 Task: Write a Python program to calculate the volume of a sphere.
Action: Mouse moved to (75, 3)
Screenshot: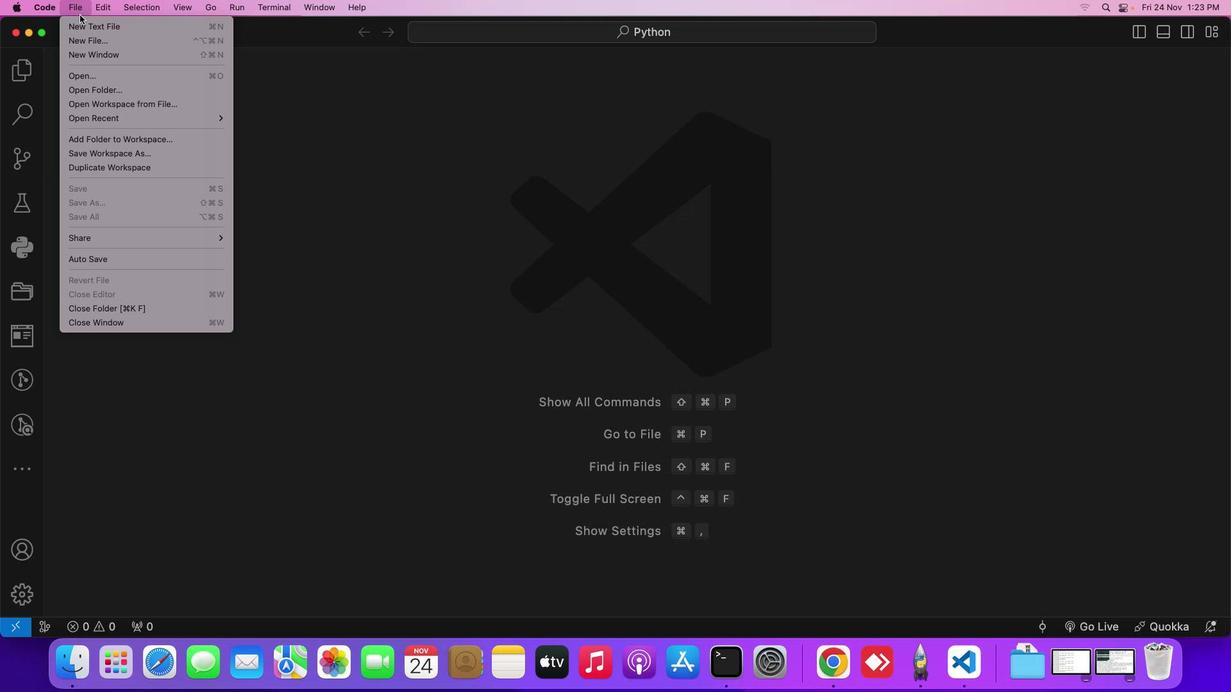 
Action: Mouse pressed left at (75, 3)
Screenshot: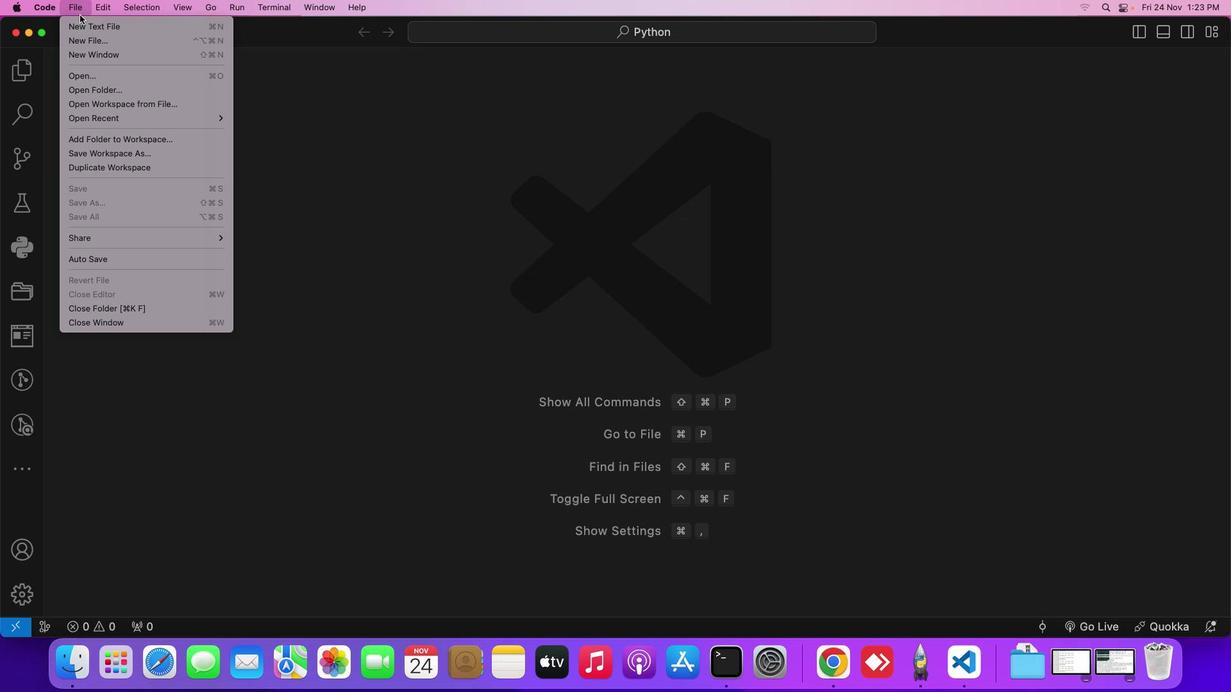 
Action: Mouse moved to (84, 21)
Screenshot: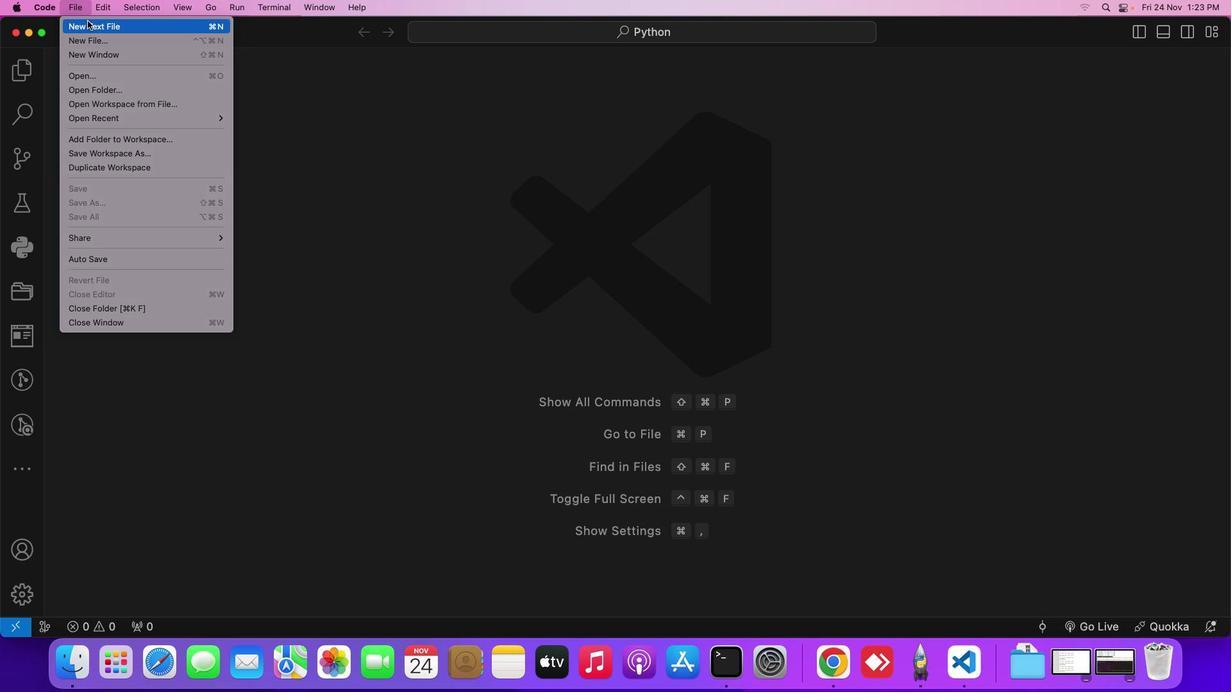
Action: Mouse pressed left at (84, 21)
Screenshot: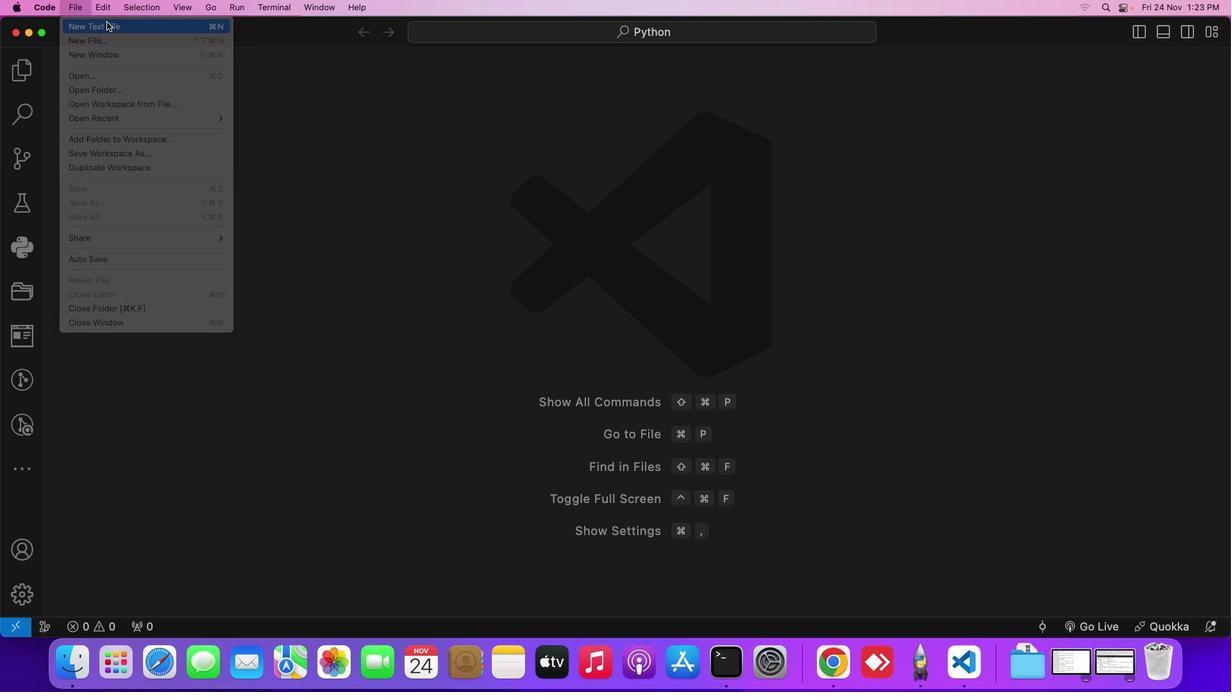 
Action: Mouse moved to (412, 143)
Screenshot: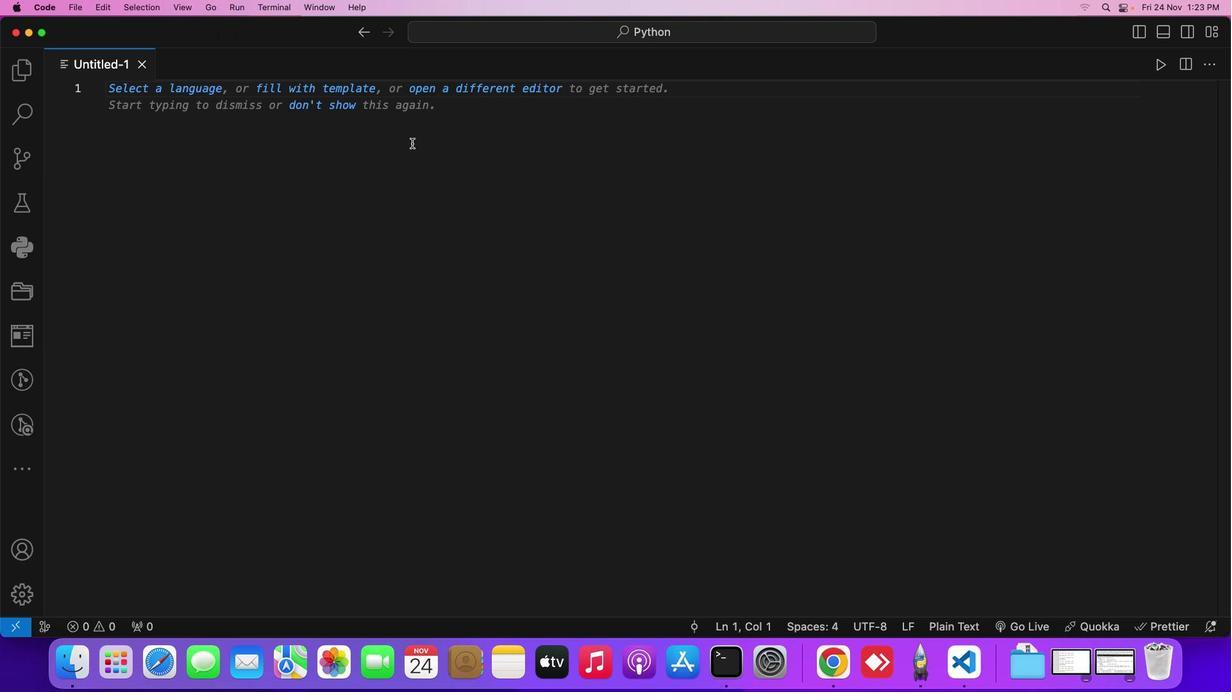 
Action: Key pressed Key.cmd's'
Screenshot: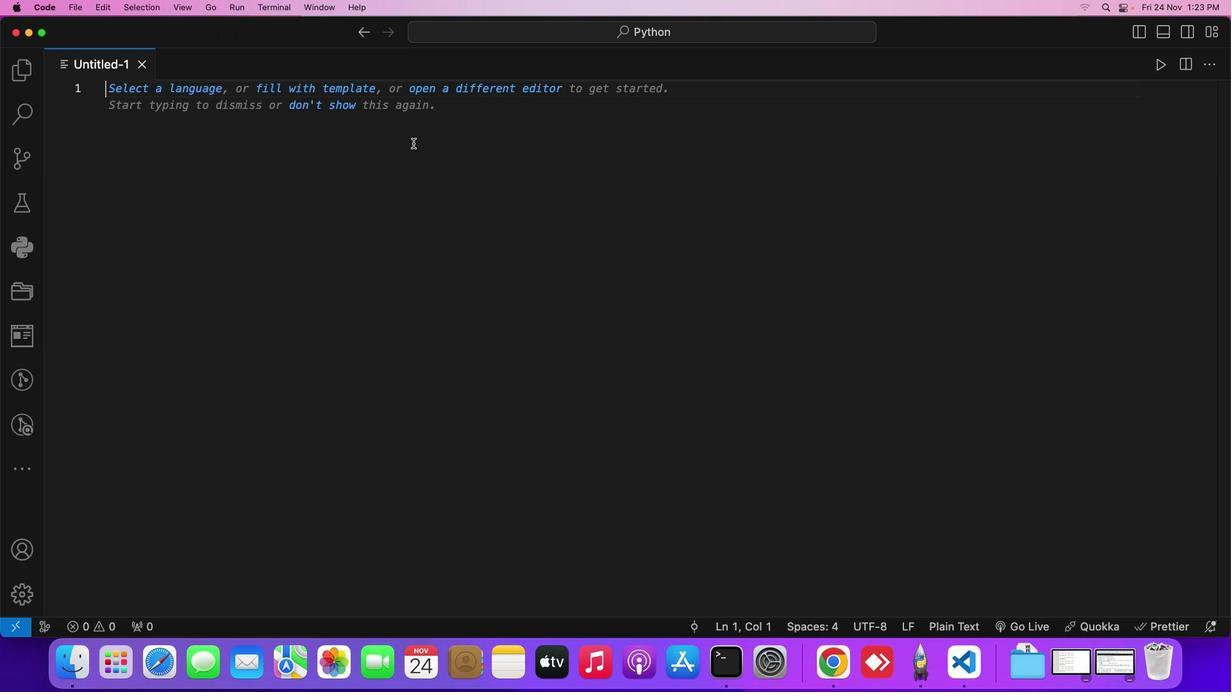 
Action: Mouse moved to (644, 264)
Screenshot: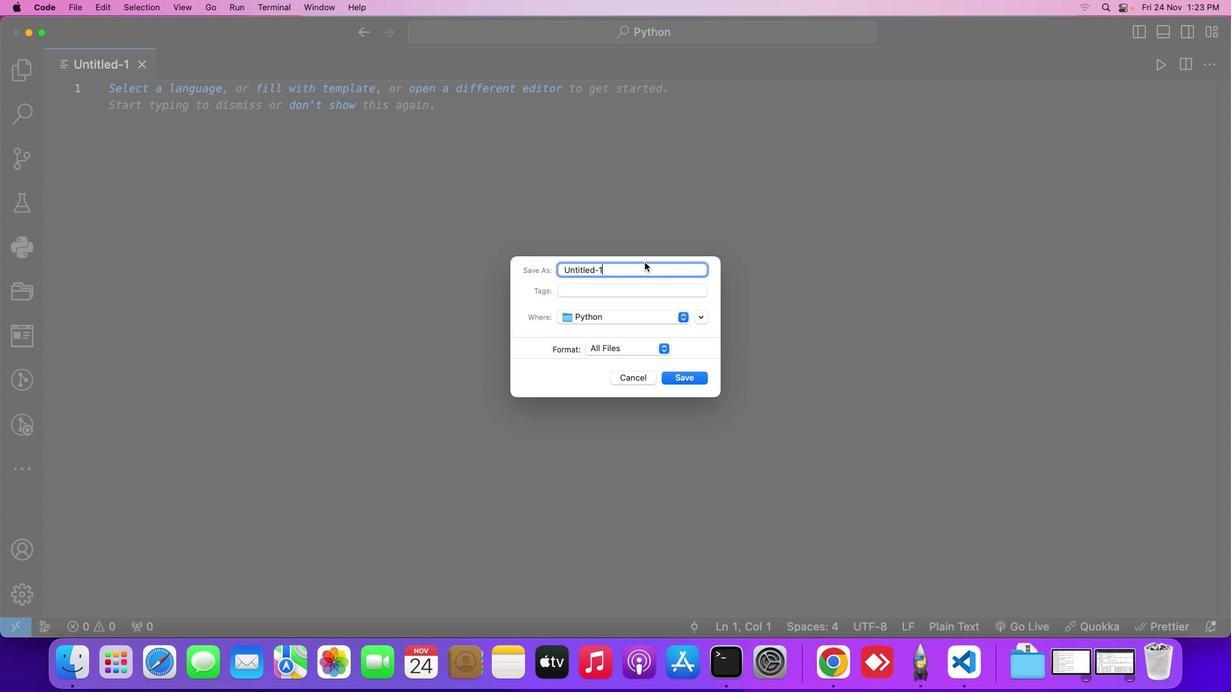 
Action: Mouse pressed left at (644, 264)
Screenshot: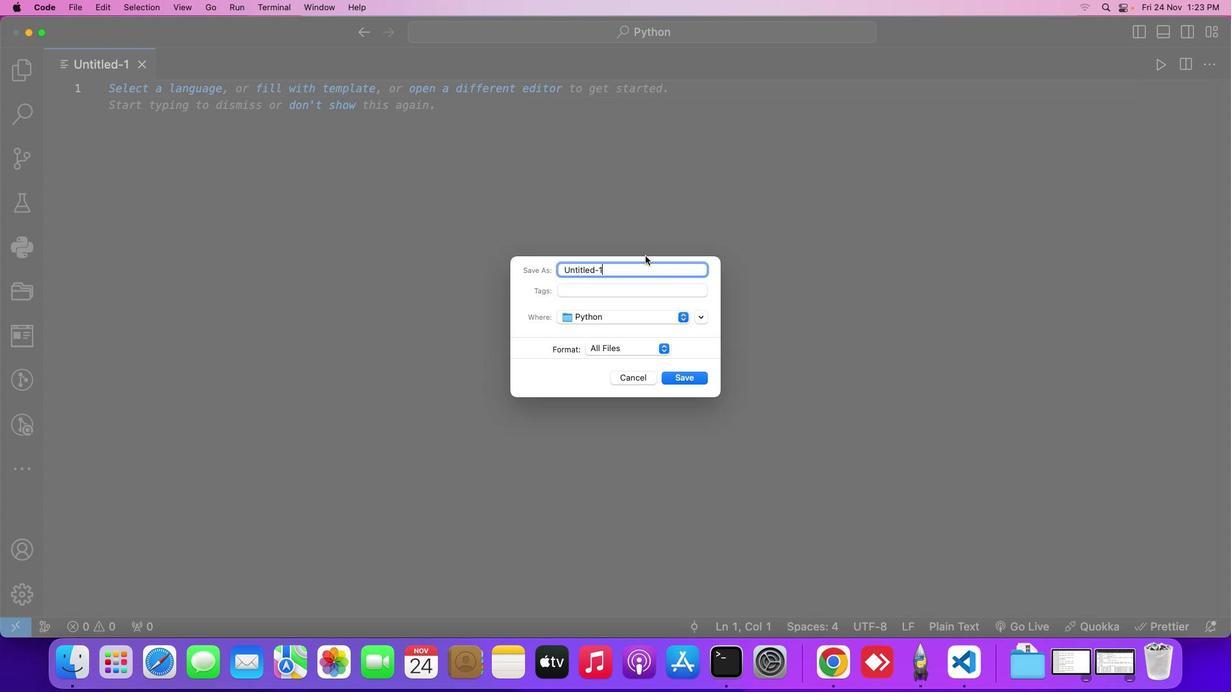 
Action: Mouse moved to (639, 203)
Screenshot: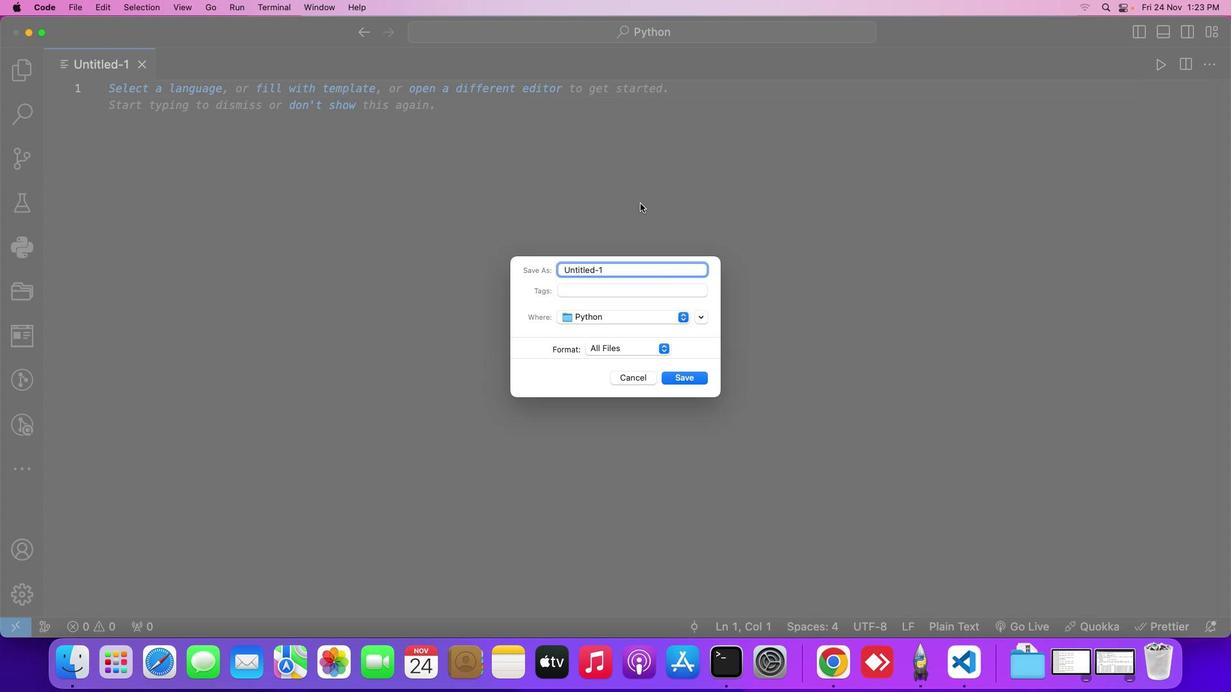 
Action: Key pressed Key.backspaceKey.backspaceKey.backspaceKey.backspaceKey.backspaceKey.backspaceKey.backspaceKey.backspaceKey.backspaceKey.backspaceKey.backspaceKey.shift_r'D''e''m''o'Key.shift_r'V''o''l''u''m''e''.''p''y'Key.enter'i''m''p''o''r''t'Key.space'm''a''i''n'Key.backspaceKey.backspace't''h'Key.enterKey.enterKey.enter'd''e''f'Key.space's''p''h''e''r''e'Key.shift_r'_''v''o''l''u''m''e'Key.shift_r'(''r''a''d''i''u''s'Key.rightKey.shift_r':'Key.enter'v''o''l''u''m''e'Key.space'='Key.spaceKey.shift_r'(''4''/''3'Key.rightKey.spaceKey.shift_r'*'Key.space'm''a''t''h''.''p''i'Key.spaceKey.shift_r'*'Key.space'r''a''d''i''u''s'Key.shift_r'*''*''3'Key.enter'r''e''t''u''r''n'Key.space'v''o''l''u''m''e'Key.backspace'e'Key.enterKey.enterKey.enterKey.shift_r'#'Key.spaceKey.shift_r'G''e''t'Key.space'u''s''e''r'Key.space'i''n''p''u''t'Key.space'f''o''r'Key.space't''h''e'Key.space'r''a''d''i''u''s'Key.enter'r''a''d''i''u''s'Key.space'='Key.space'f''l''o''a''t'Key.shift_r'(''i''n''p''u''t'Key.shift_r'('Key.shift_r'"'Key.shift_r'E''n''t''e''r'Key.space't''h''e'Key.space'r''a''s'Key.backspace'd''i''u''s'Key.space'o''f'Key.space't''h''e'Key.space's''p''h''e''r''e'Key.shift_r':'Key.spaceKey.rightKey.rightKey.rightKey.enterKey.enterKey.shift_r'#'Key.spaceKey.shift_r'C''a''l''c''u''l''a''t''e'Key.space'a''n''d'Key.space'd''i''s''p''l''a''y'Key.space't''h''e'Key.space'v''o''l''u''m''e'Key.enter'v''o''l''u''m''e'Key.space'='Key.space's''p''h'Key.enterKey.shift_r'(''r''a''d''i''u''s'Key.rightKey.enter'p''r''i''n''t'Key.shift_r'(''f'Key.shift_r'"''T''h''e'Key.space'v''o''l''u''m''e'Key.space'o''f'Key.space't''h''e'Key.space's''p''h''e''r''e'Key.space'1''2'Key.backspaceKey.backspace'i''s'Key.shift_r':'Key.spaceKey.shift_r'{''v''o''l''u''m''e'Key.rightKey.rightKey.rightKey.enterKey.cmd's'
Screenshot: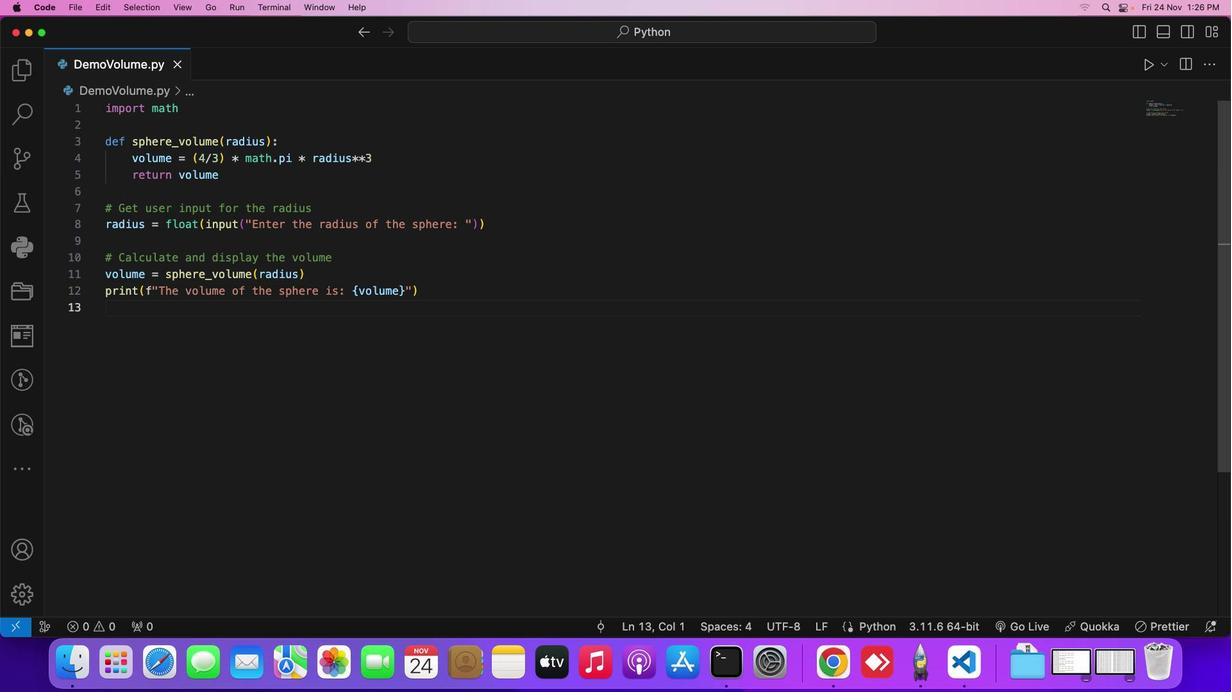 
Action: Mouse moved to (1154, 65)
Screenshot: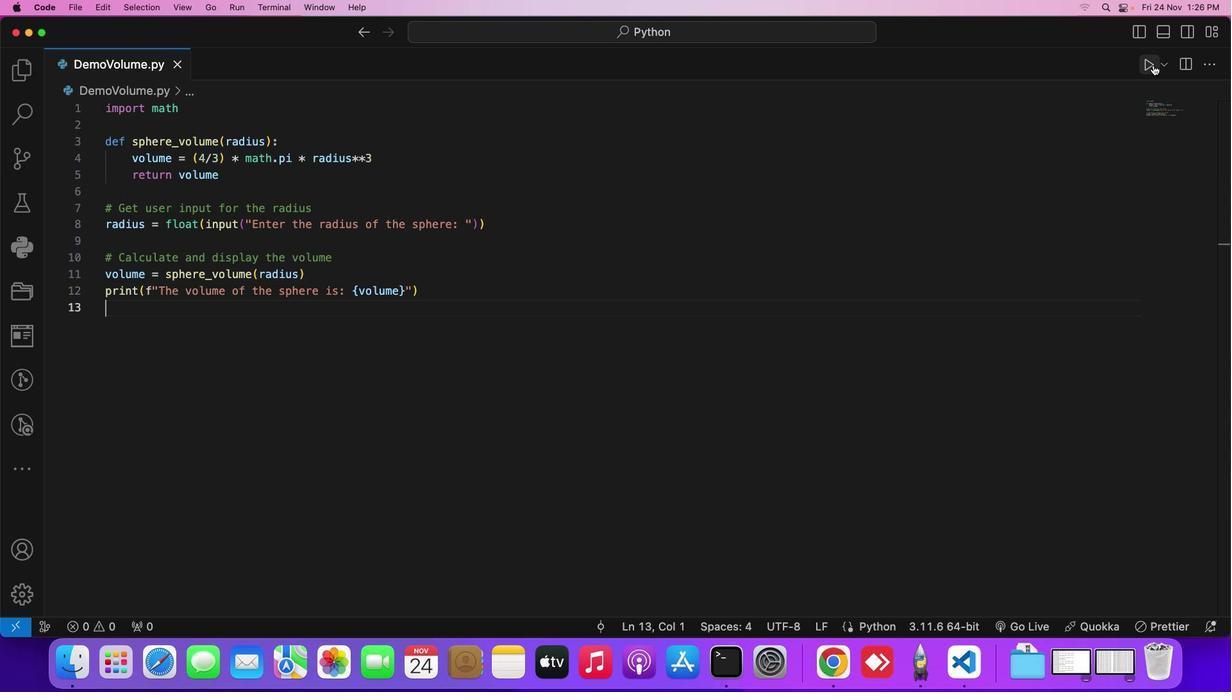 
Action: Mouse pressed left at (1154, 65)
Screenshot: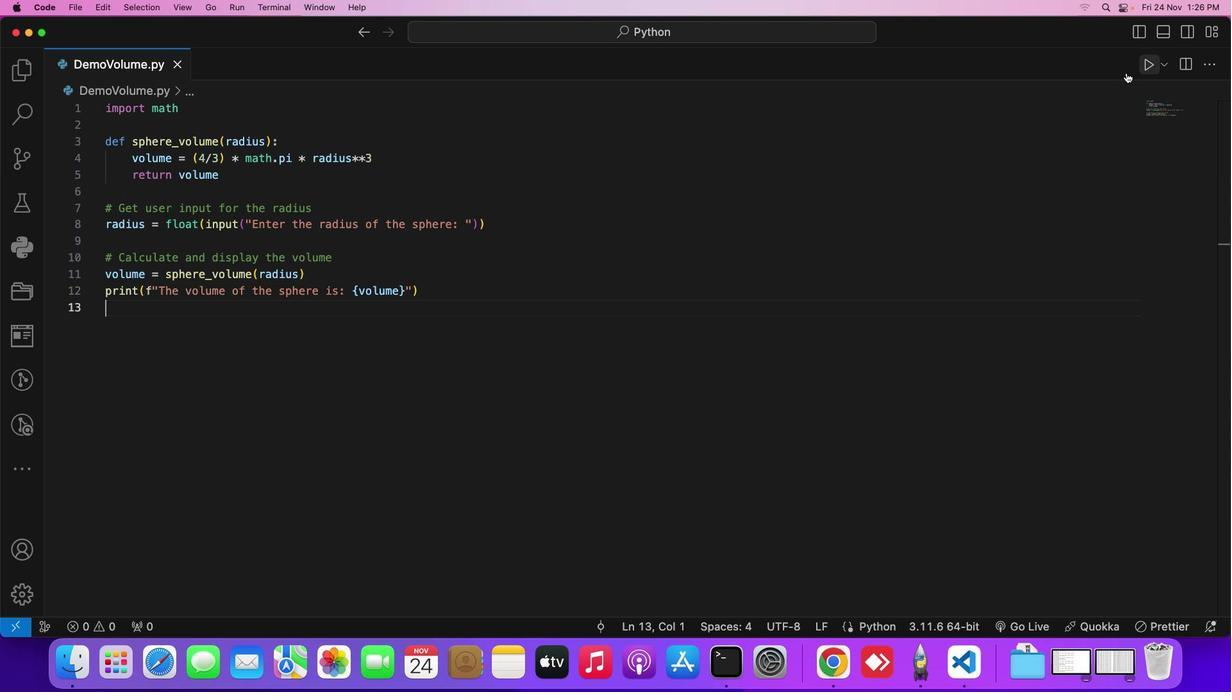 
Action: Mouse moved to (282, 293)
Screenshot: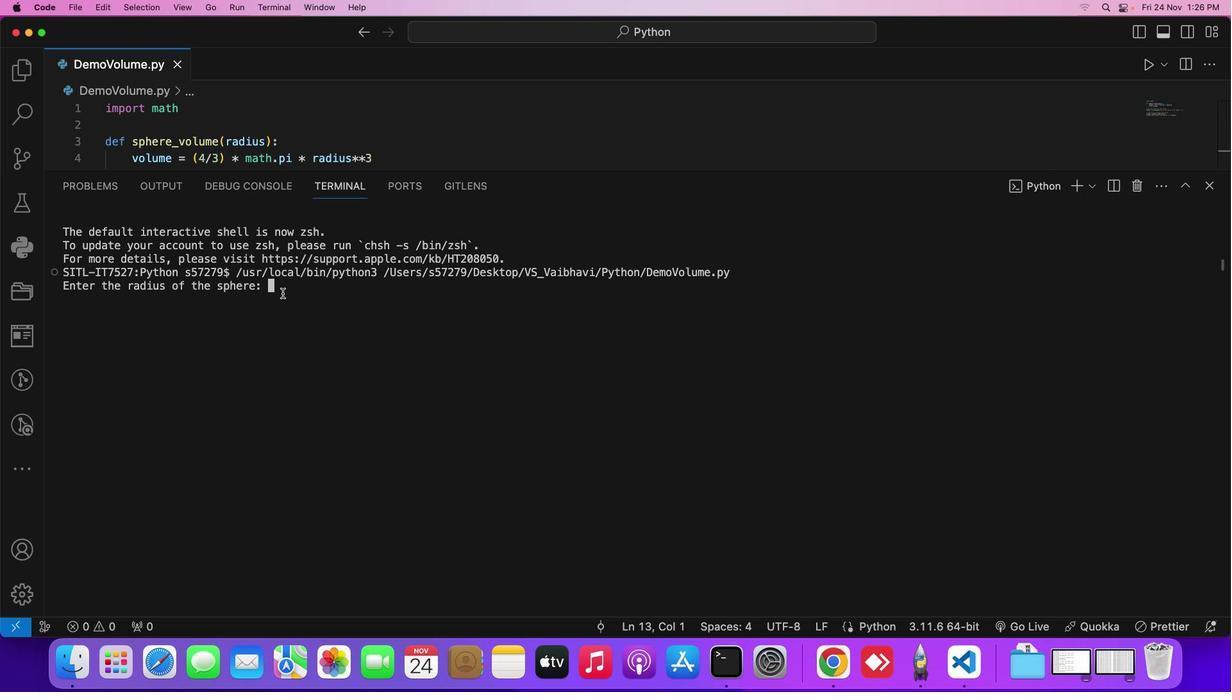 
Action: Mouse pressed left at (282, 293)
Screenshot: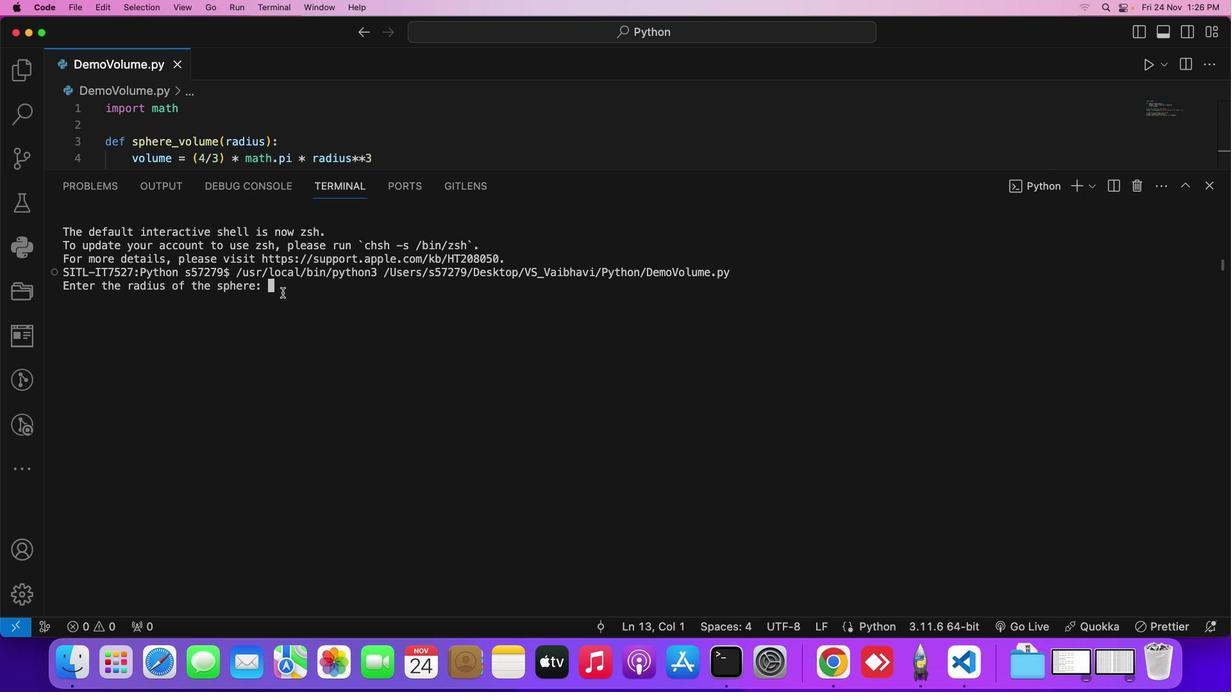 
Action: Mouse moved to (282, 293)
Screenshot: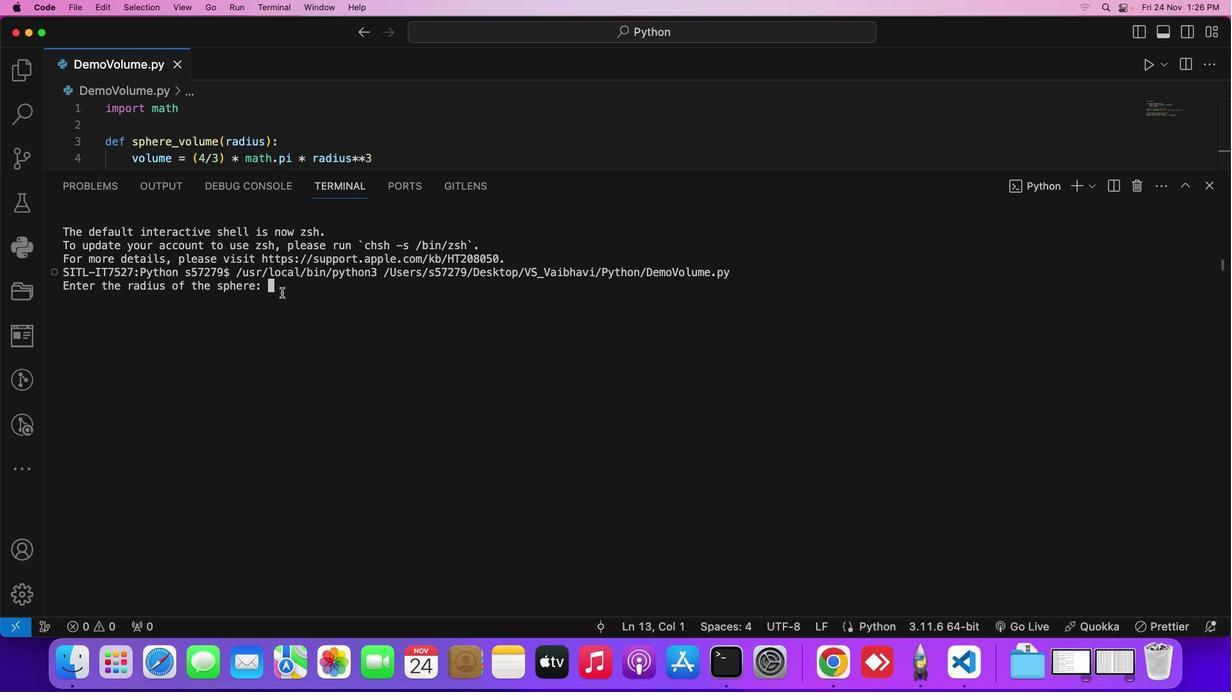
Action: Key pressed '1''2'Key.enter
Screenshot: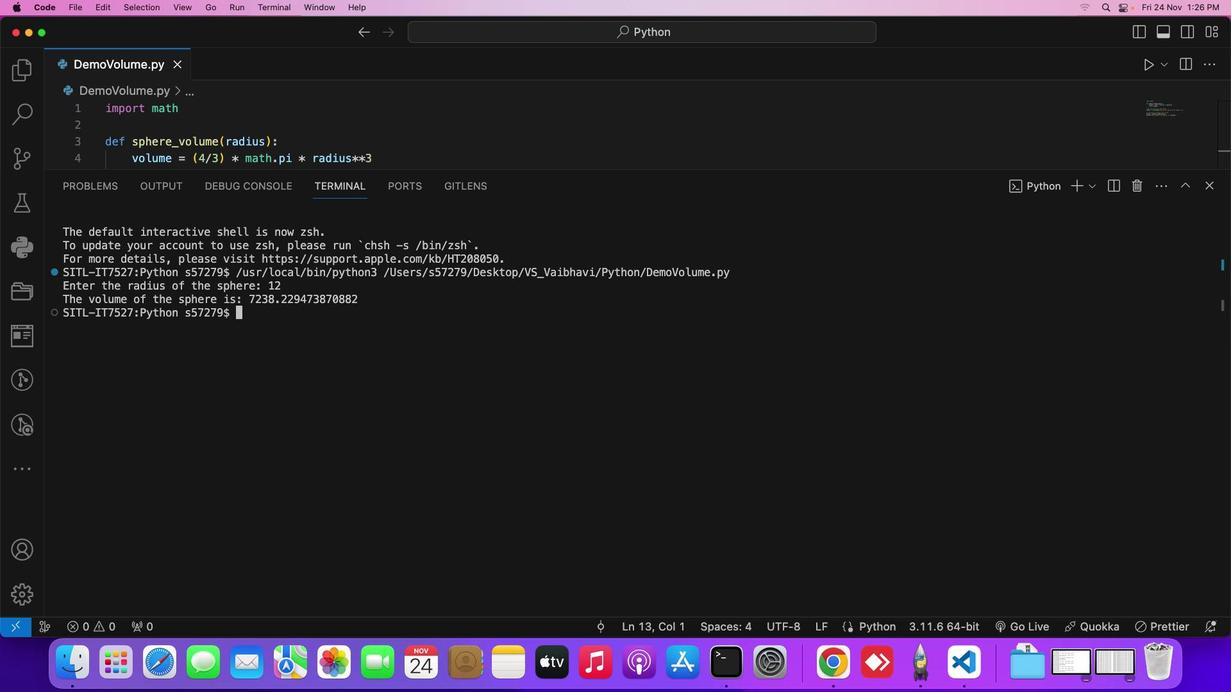 
